 Task: Create validation rules in course object.
Action: Mouse moved to (634, 22)
Screenshot: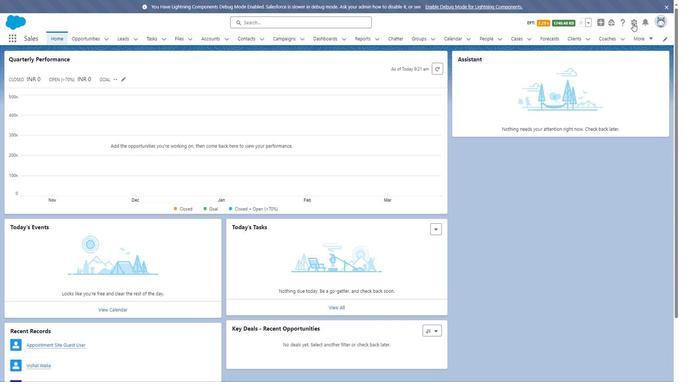 
Action: Mouse pressed left at (634, 22)
Screenshot: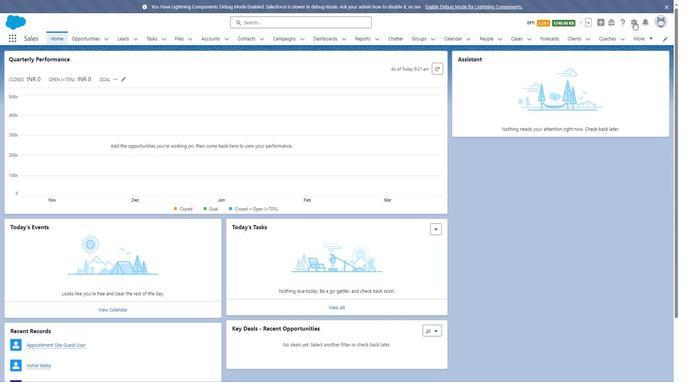 
Action: Mouse moved to (610, 42)
Screenshot: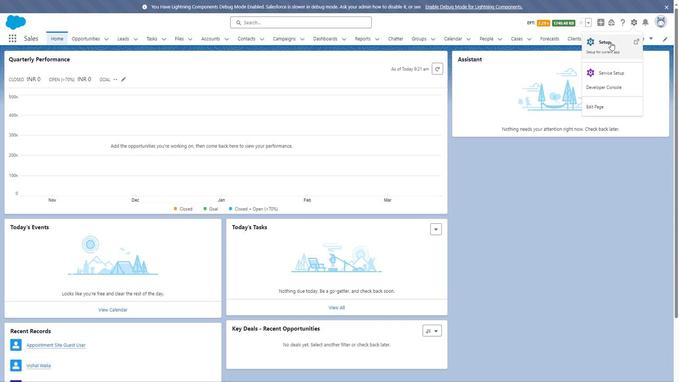 
Action: Mouse pressed left at (610, 42)
Screenshot: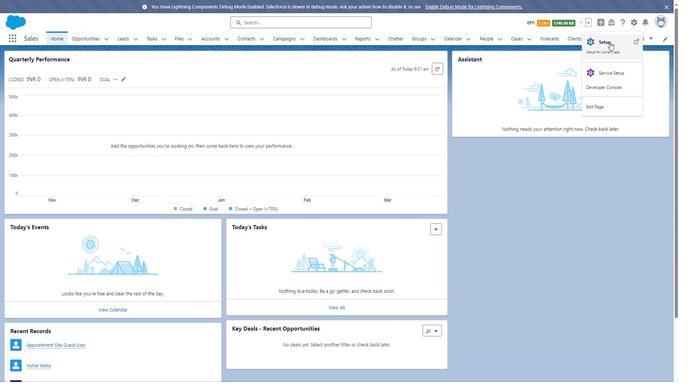 
Action: Mouse moved to (81, 38)
Screenshot: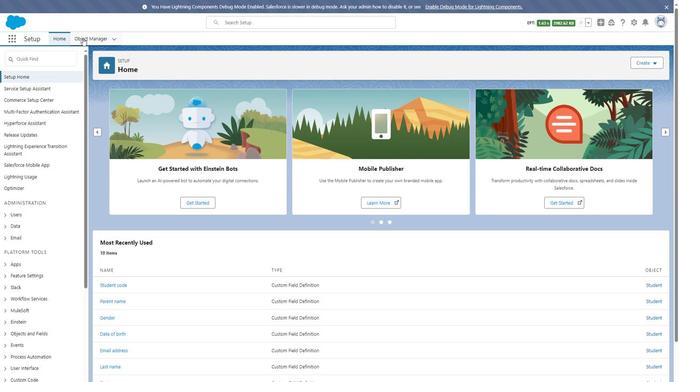 
Action: Mouse pressed left at (81, 38)
Screenshot: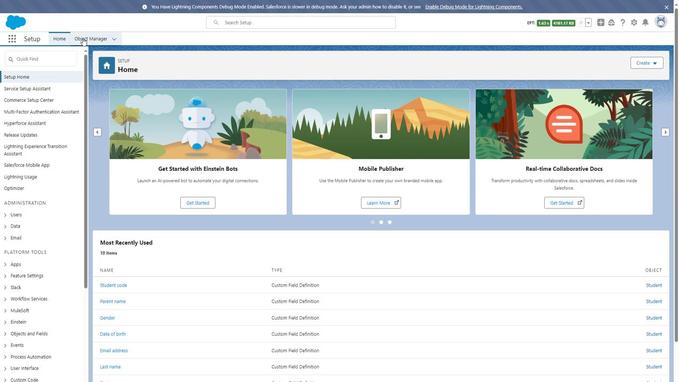 
Action: Mouse moved to (35, 303)
Screenshot: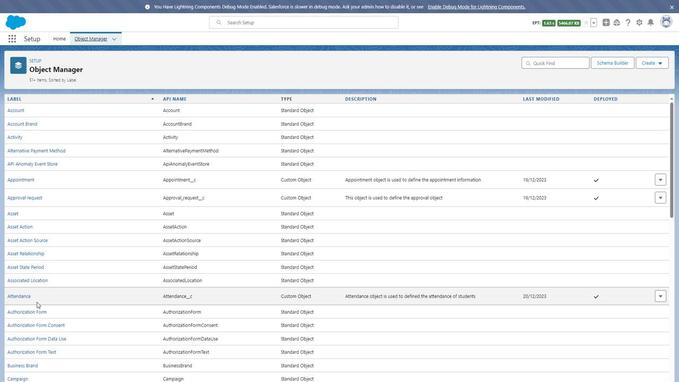 
Action: Mouse scrolled (35, 302) with delta (0, 0)
Screenshot: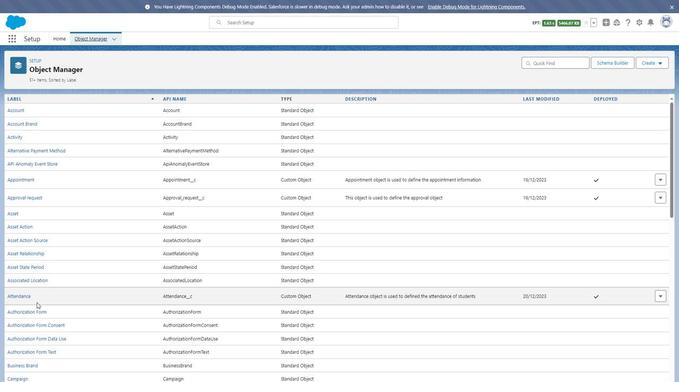 
Action: Mouse scrolled (35, 302) with delta (0, 0)
Screenshot: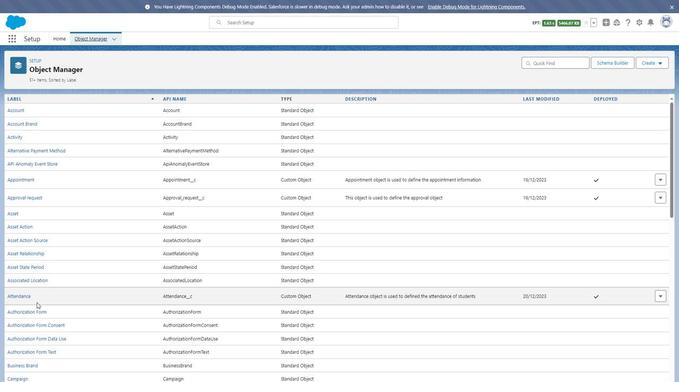 
Action: Mouse scrolled (35, 302) with delta (0, 0)
Screenshot: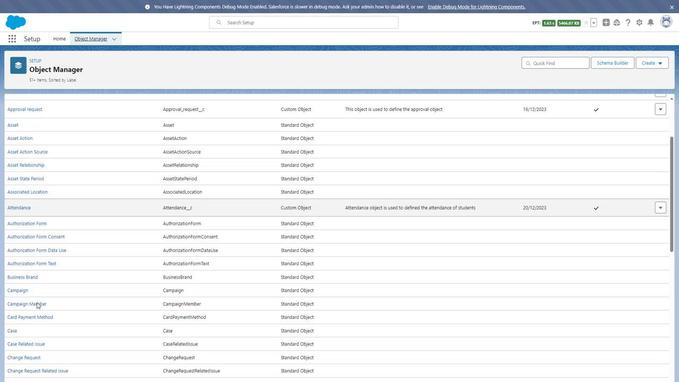 
Action: Mouse moved to (35, 303)
Screenshot: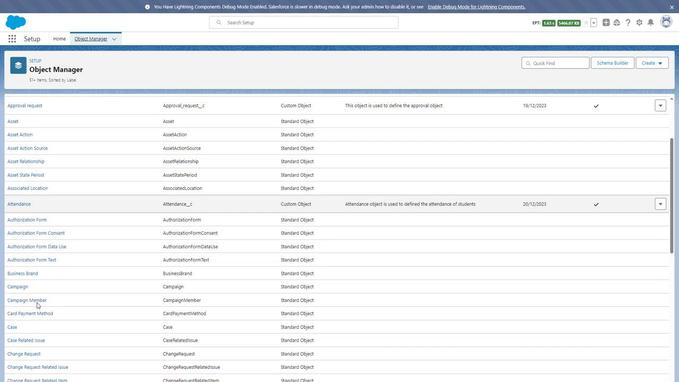 
Action: Mouse scrolled (35, 302) with delta (0, 0)
Screenshot: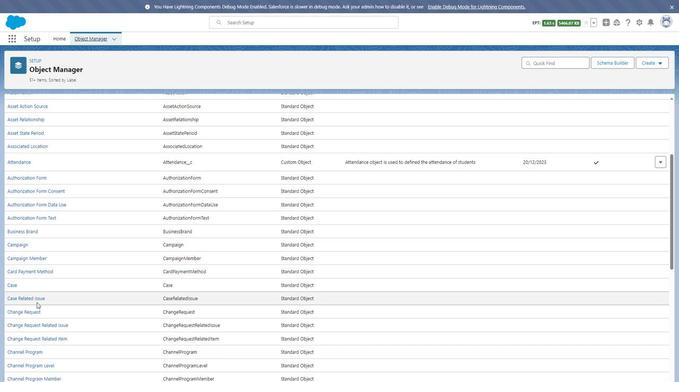 
Action: Mouse scrolled (35, 302) with delta (0, 0)
Screenshot: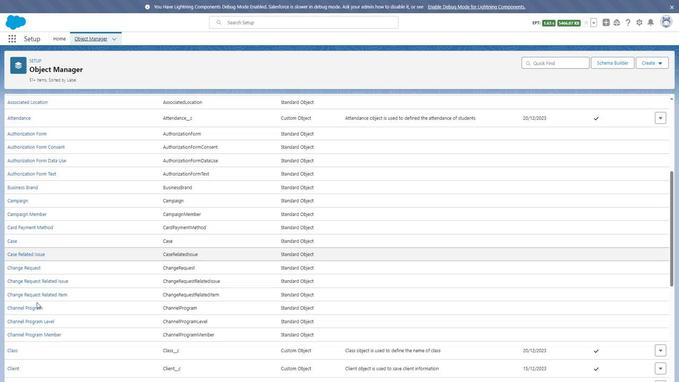 
Action: Mouse scrolled (35, 302) with delta (0, 0)
Screenshot: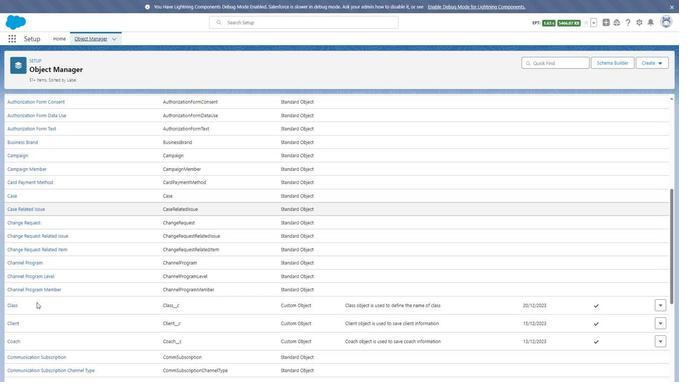 
Action: Mouse moved to (10, 282)
Screenshot: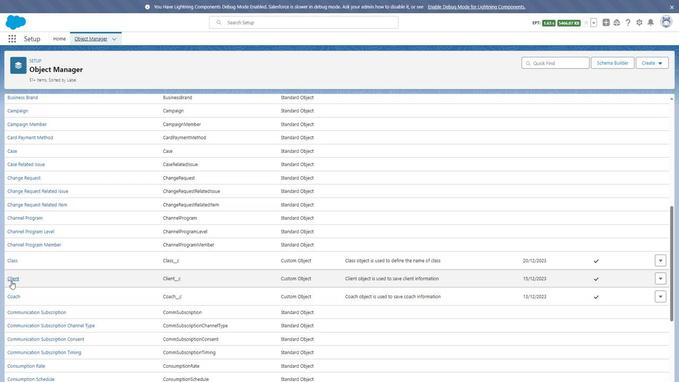 
Action: Mouse scrolled (10, 282) with delta (0, 0)
Screenshot: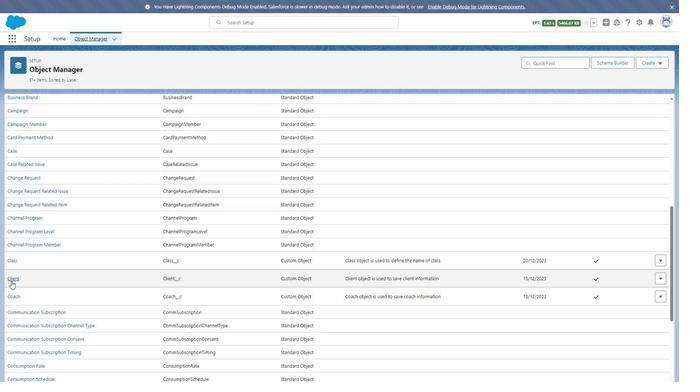 
Action: Mouse scrolled (10, 282) with delta (0, 0)
Screenshot: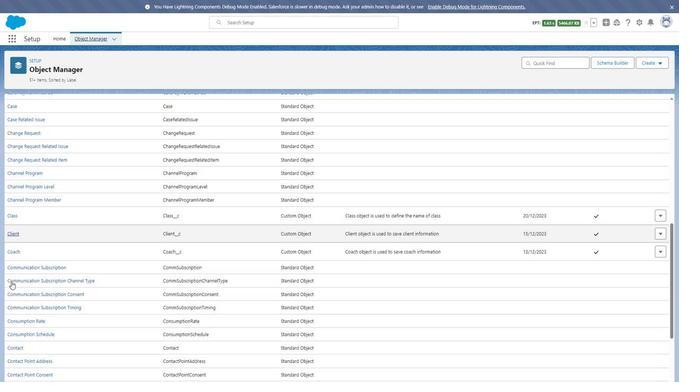 
Action: Mouse scrolled (10, 282) with delta (0, 0)
Screenshot: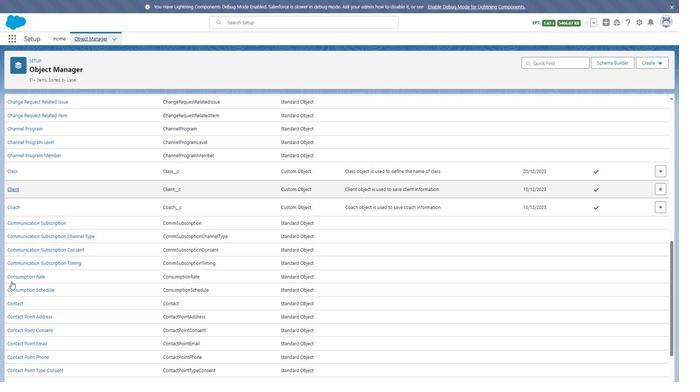 
Action: Mouse scrolled (10, 282) with delta (0, 0)
Screenshot: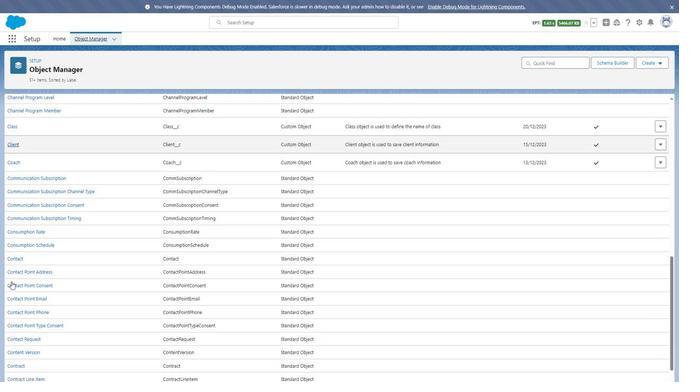 
Action: Mouse scrolled (10, 282) with delta (0, 0)
Screenshot: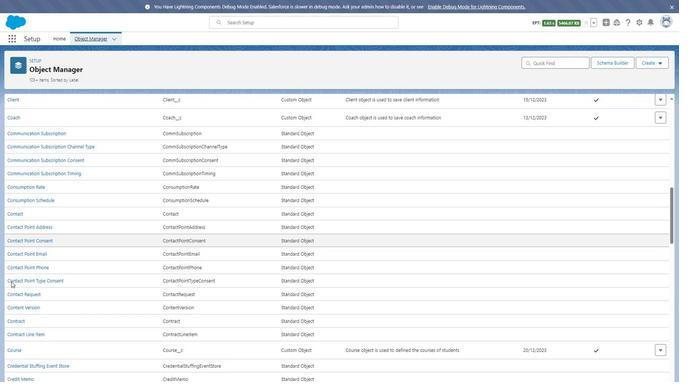 
Action: Mouse moved to (10, 283)
Screenshot: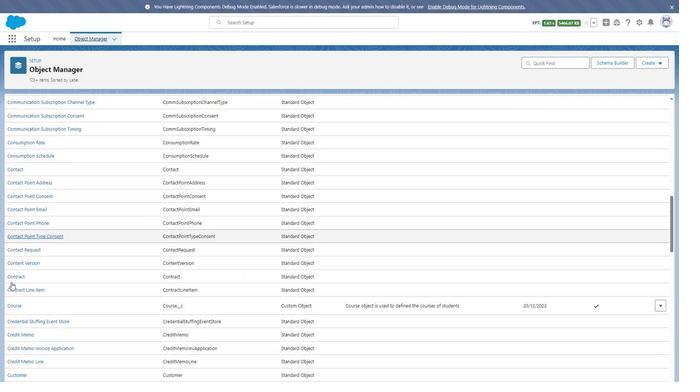 
Action: Mouse scrolled (10, 283) with delta (0, 0)
Screenshot: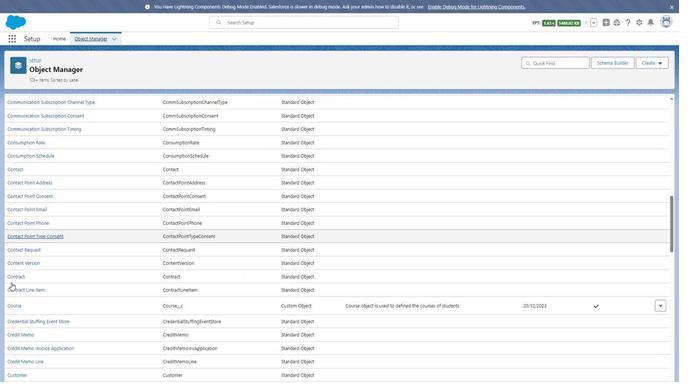 
Action: Mouse moved to (15, 261)
Screenshot: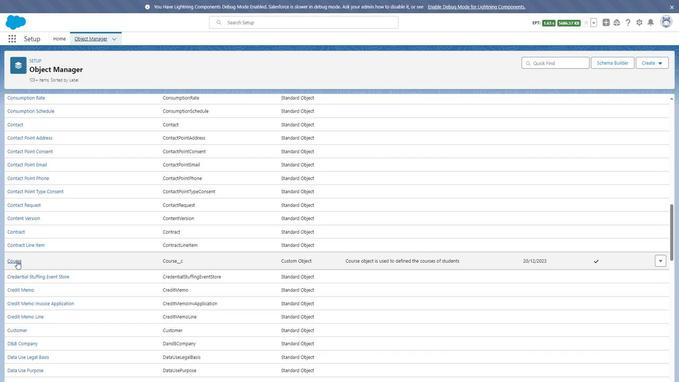 
Action: Mouse pressed left at (15, 261)
Screenshot: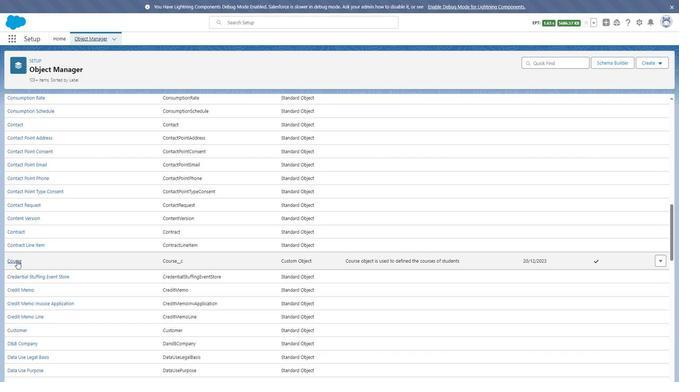 
Action: Mouse moved to (40, 109)
Screenshot: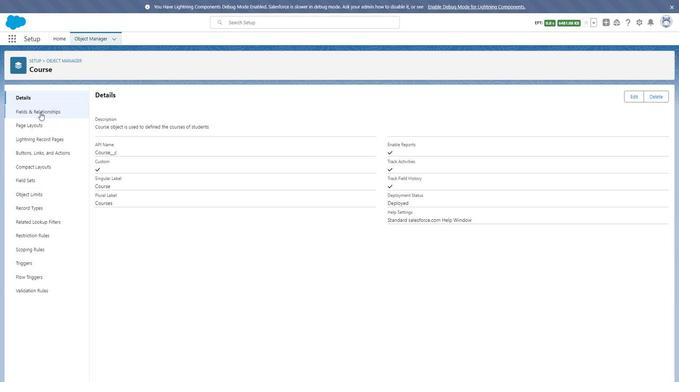 
Action: Mouse pressed left at (40, 109)
Screenshot: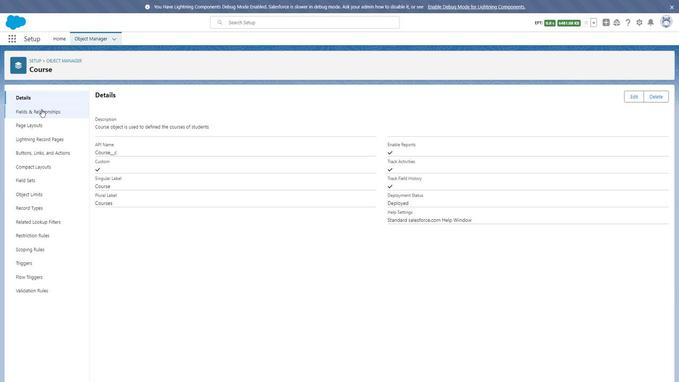 
Action: Mouse moved to (101, 130)
Screenshot: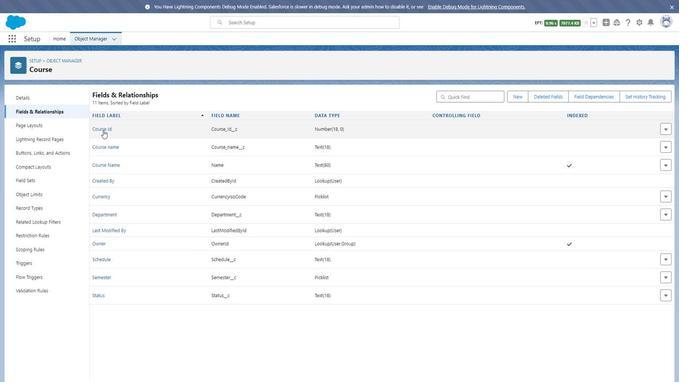 
Action: Mouse pressed left at (101, 130)
Screenshot: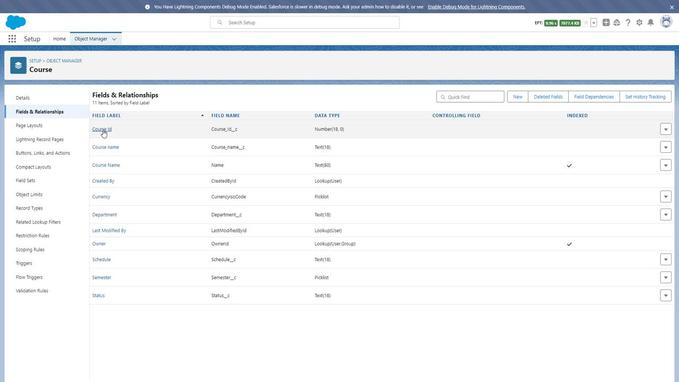 
Action: Mouse moved to (276, 310)
Screenshot: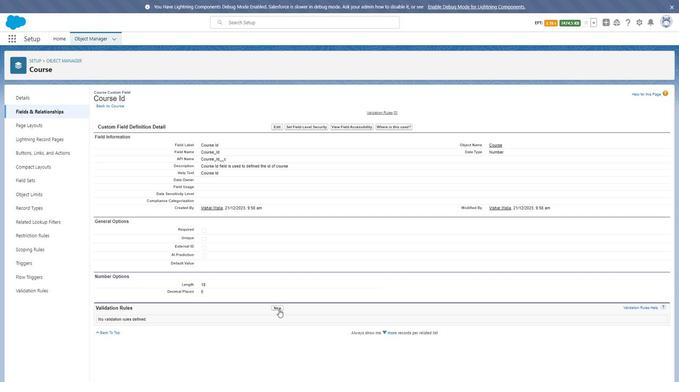 
Action: Mouse pressed left at (276, 310)
Screenshot: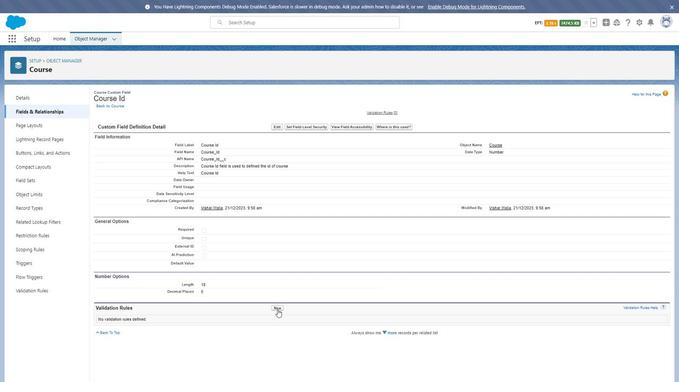 
Action: Mouse moved to (143, 142)
Screenshot: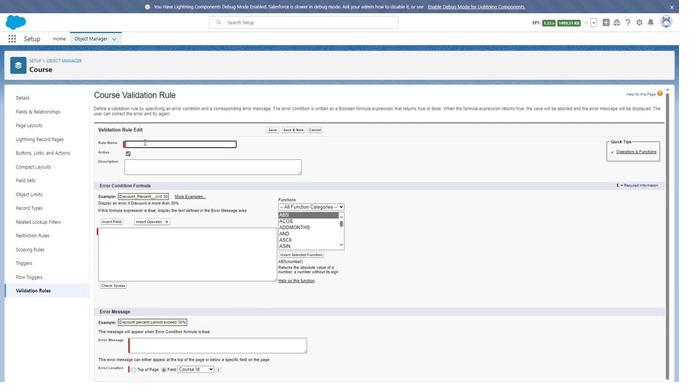 
Action: Mouse pressed left at (143, 142)
Screenshot: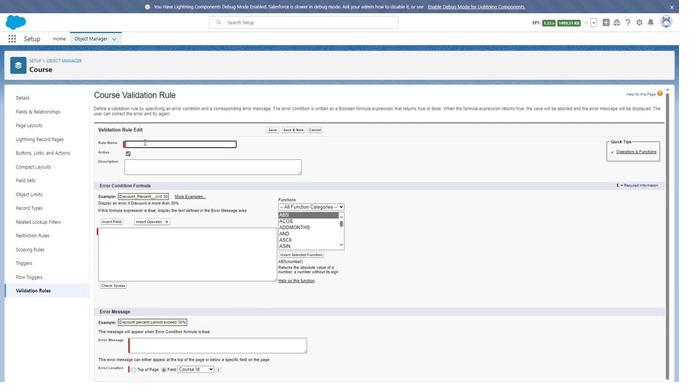 
Action: Key pressed <Key.shift>Course<Key.space><Key.shift>Id<Key.space>rule
Screenshot: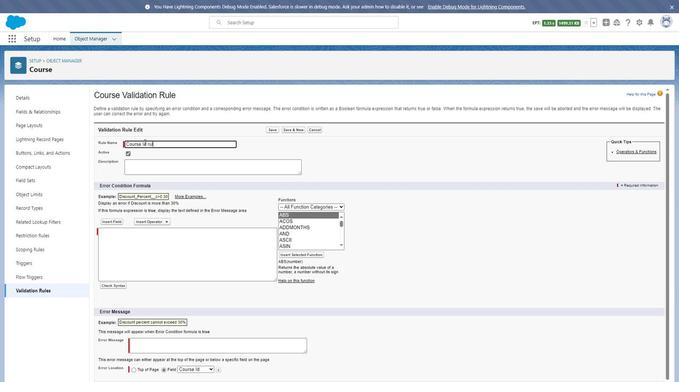 
Action: Mouse moved to (158, 167)
Screenshot: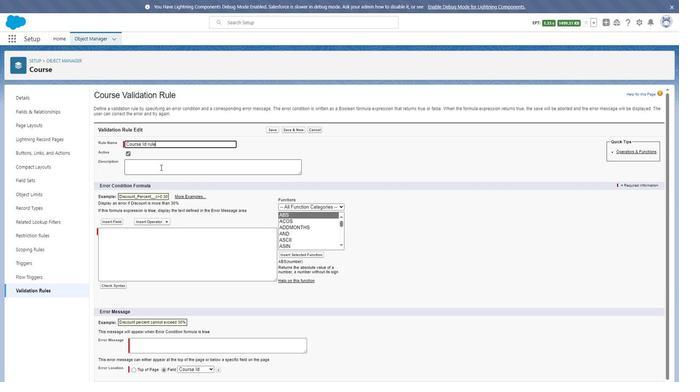 
Action: Mouse pressed left at (158, 167)
Screenshot: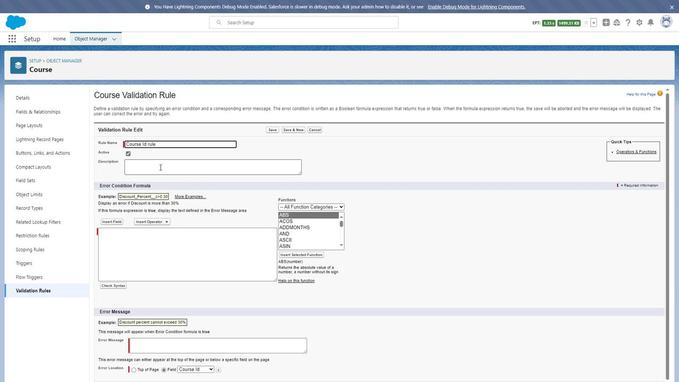 
Action: Mouse moved to (138, 165)
Screenshot: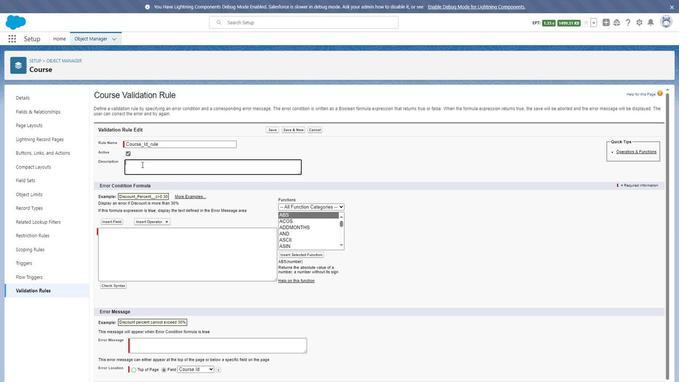 
Action: Key pressed <Key.shift>Course<Key.space><Key.shift>ID<Key.space><Key.backspace><Key.backspace>d<Key.space>rule<Key.space>is<Key.space>the<Key.space>rule<Key.space>which<Key.space>defined<Key.space>the<Key.space>course<Key.space><Key.shift>Id<Key.space>with<Key.space>limit
Screenshot: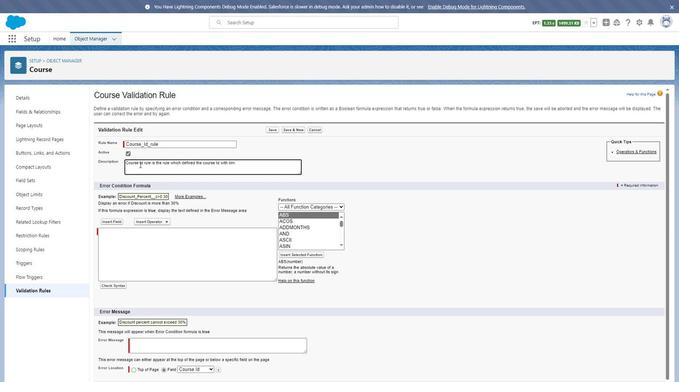 
Action: Mouse moved to (116, 223)
Screenshot: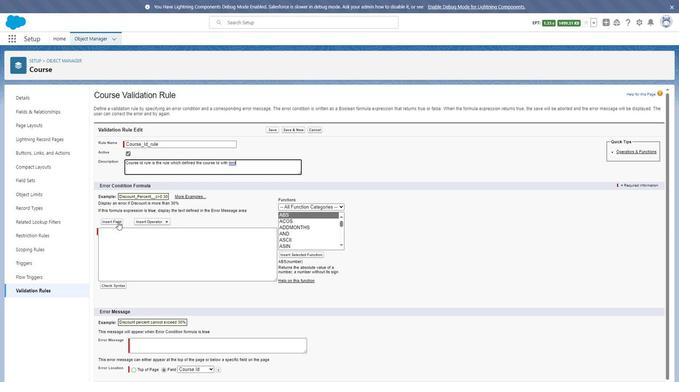 
Action: Mouse pressed left at (116, 223)
Screenshot: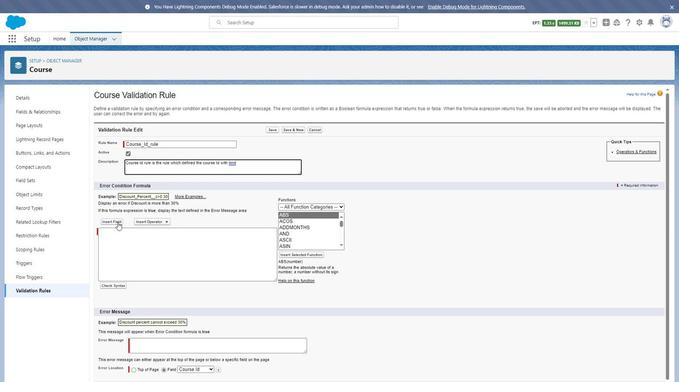 
Action: Mouse moved to (312, 233)
Screenshot: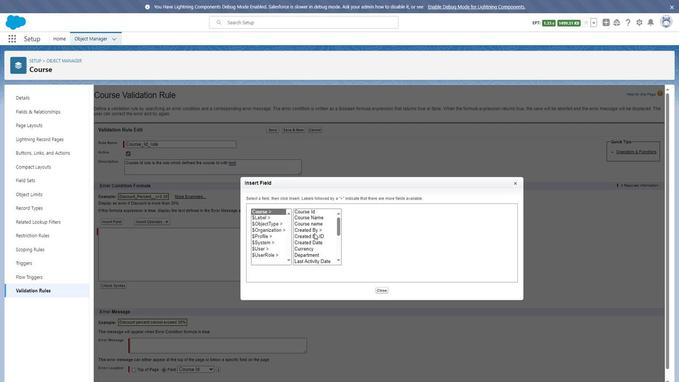 
Action: Mouse scrolled (312, 232) with delta (0, 0)
Screenshot: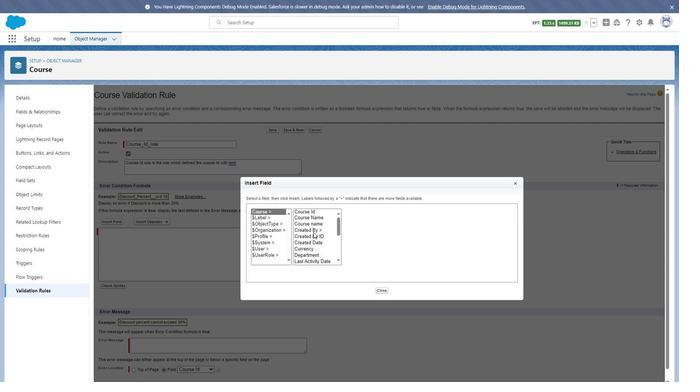 
Action: Mouse scrolled (312, 232) with delta (0, 0)
Screenshot: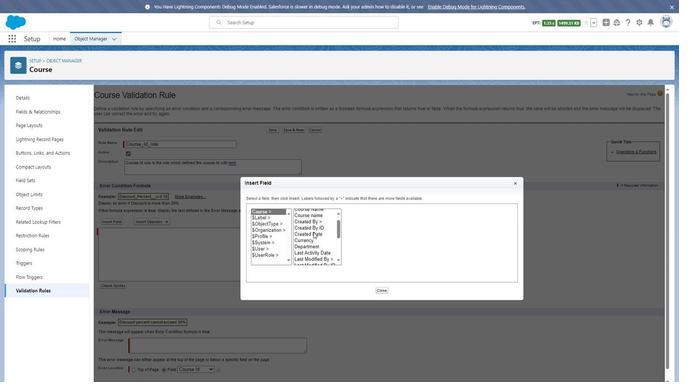 
Action: Mouse moved to (337, 230)
Screenshot: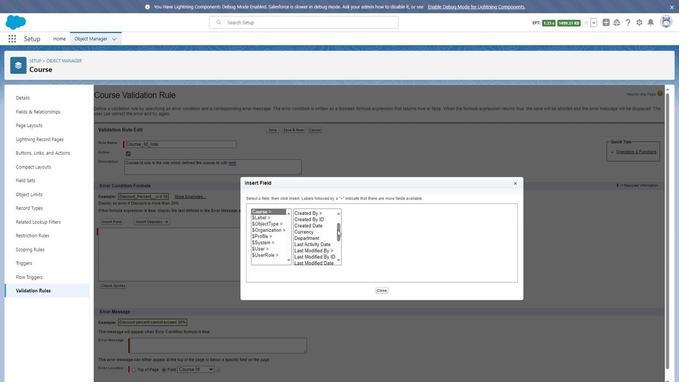 
Action: Mouse pressed left at (337, 230)
Screenshot: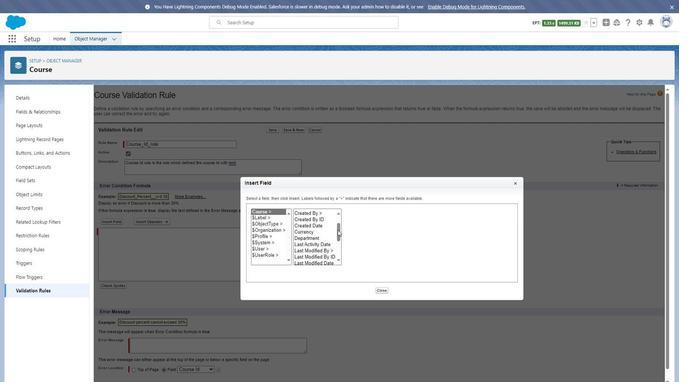 
Action: Mouse moved to (307, 210)
Screenshot: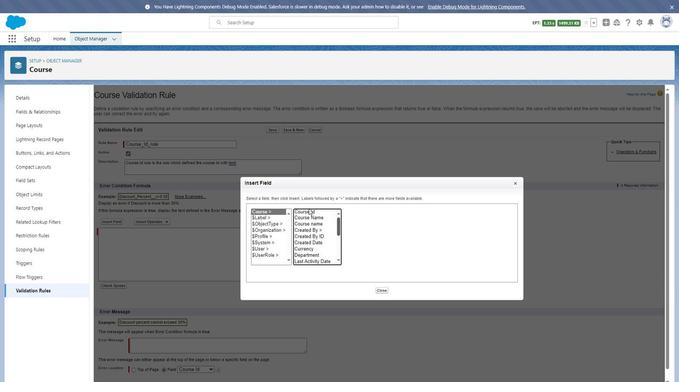 
Action: Mouse pressed left at (307, 210)
Screenshot: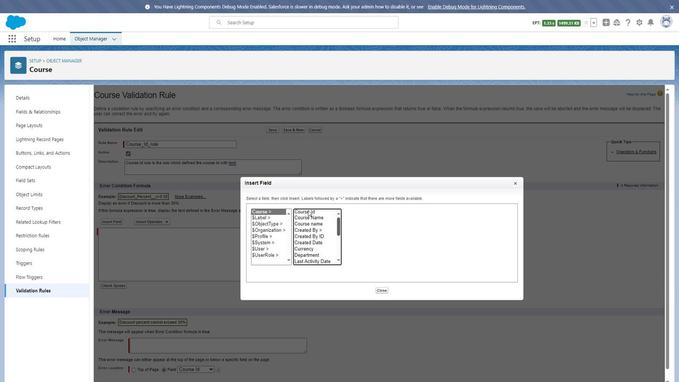 
Action: Mouse moved to (363, 248)
Screenshot: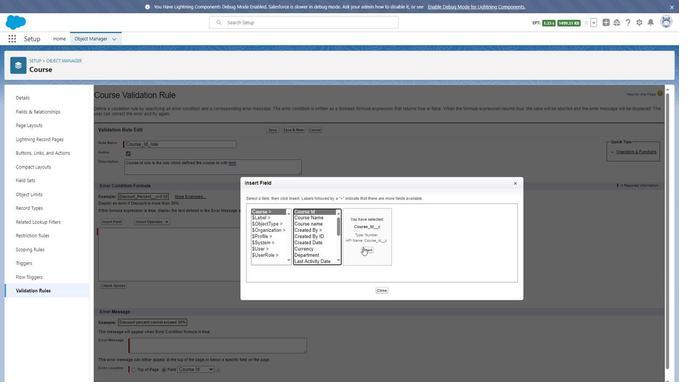 
Action: Mouse pressed left at (363, 248)
Screenshot: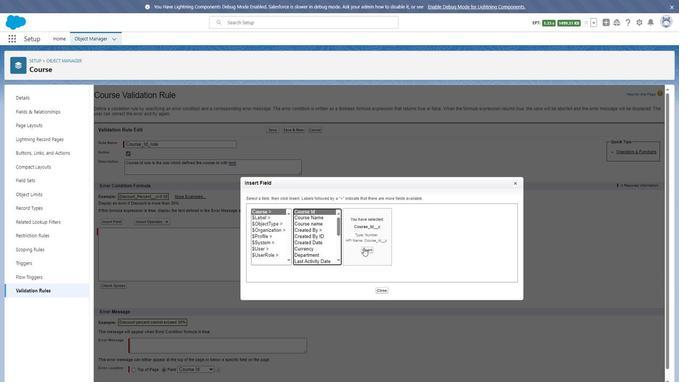 
Action: Mouse moved to (299, 255)
Screenshot: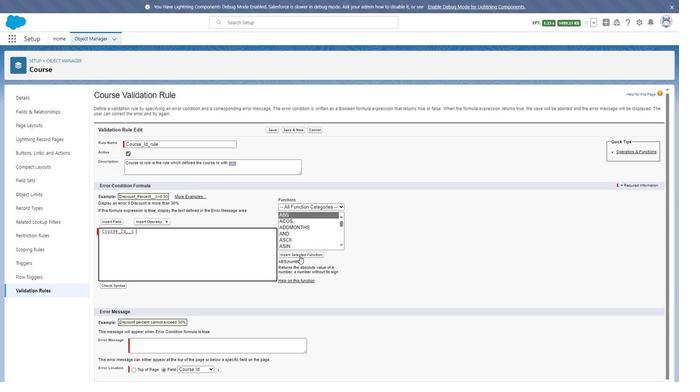 
Action: Mouse pressed left at (299, 255)
Screenshot: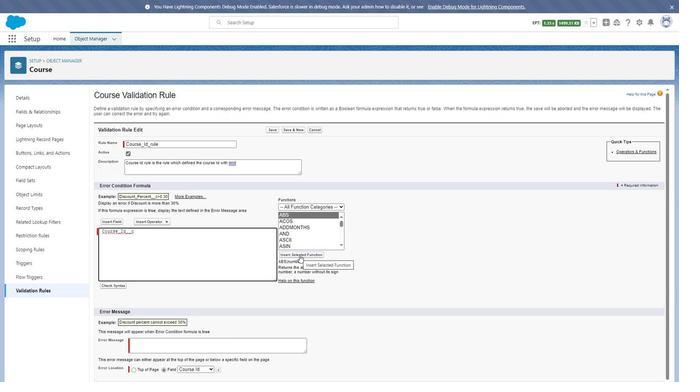 
Action: Mouse moved to (159, 233)
Screenshot: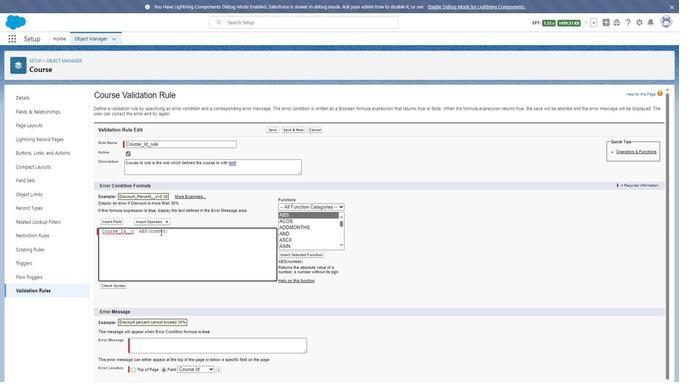 
Action: Key pressed <Key.backspace><Key.backspace><Key.backspace><Key.backspace><Key.backspace><Key.backspace><Key.backspace><Key.backspace><Key.backspace><Key.backspace><Key.backspace><Key.backspace><Key.backspace><Key.backspace>
Screenshot: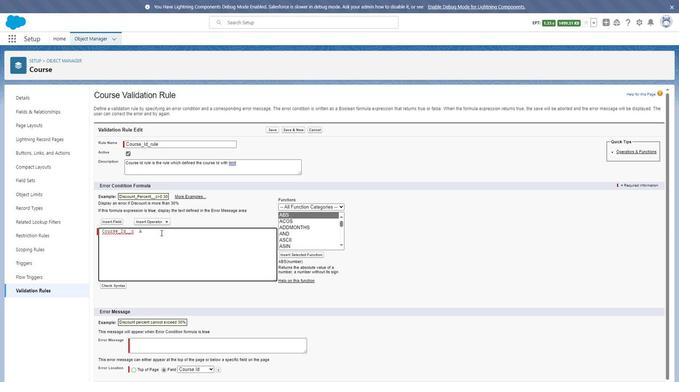 
Action: Mouse moved to (161, 233)
Screenshot: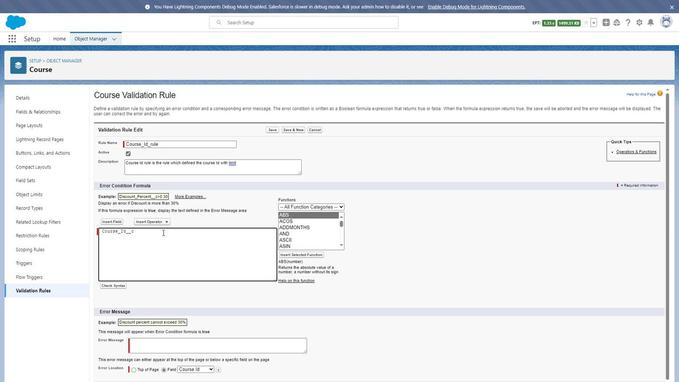 
Action: Key pressed <Key.space>
Screenshot: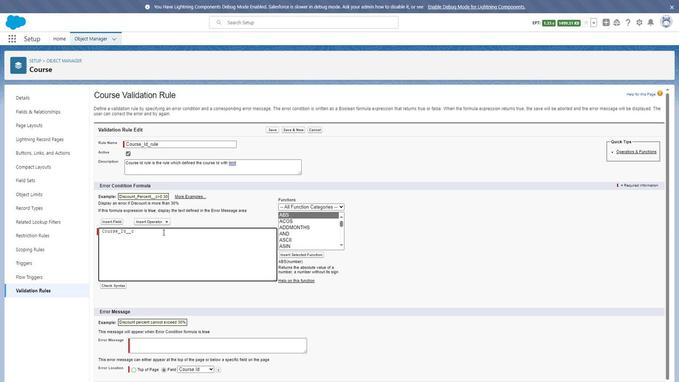 
Action: Mouse moved to (156, 222)
Screenshot: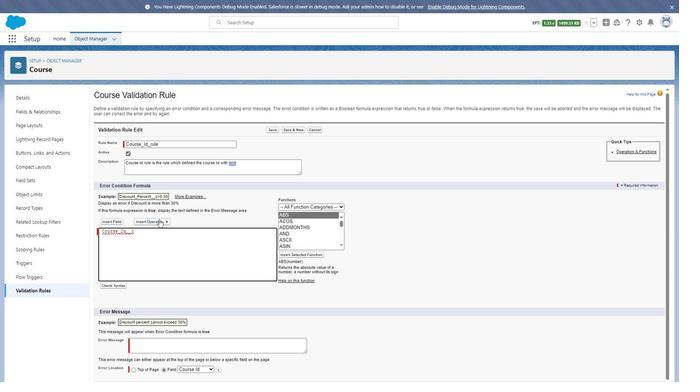 
Action: Mouse pressed left at (156, 222)
Screenshot: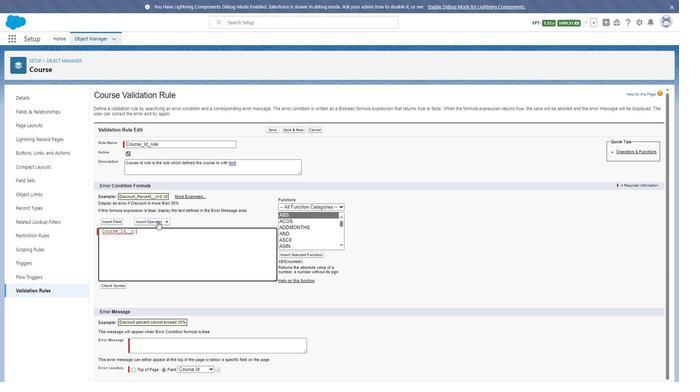 
Action: Mouse moved to (149, 309)
Screenshot: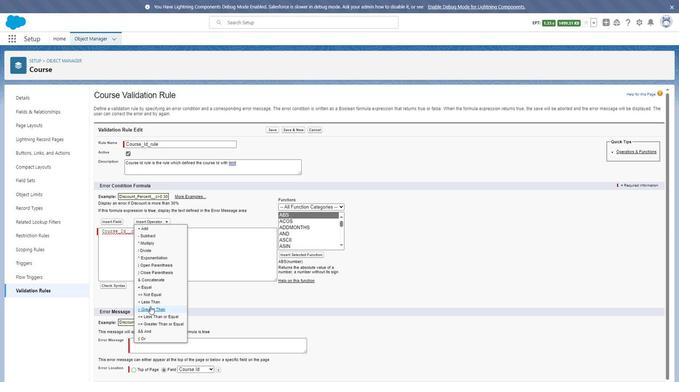 
Action: Mouse pressed left at (149, 309)
Screenshot: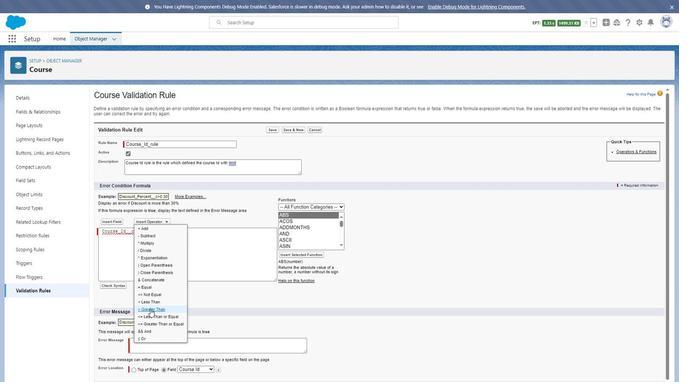 
Action: Mouse moved to (148, 309)
Screenshot: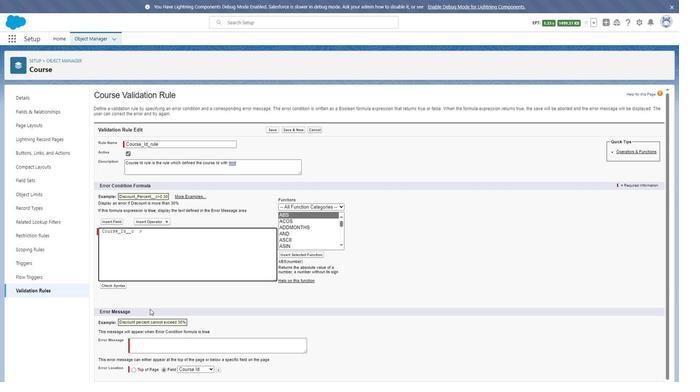 
Action: Key pressed 0
Screenshot: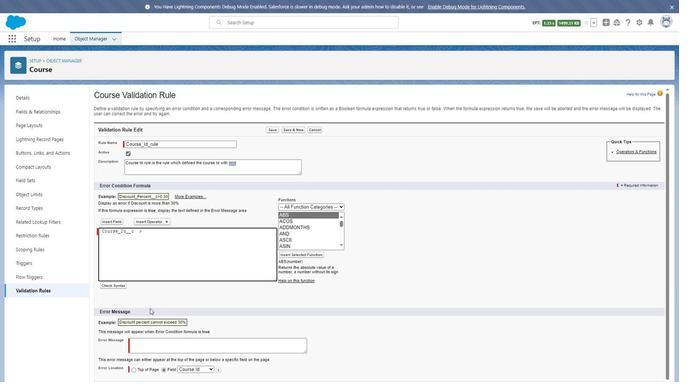
Action: Mouse moved to (118, 285)
Screenshot: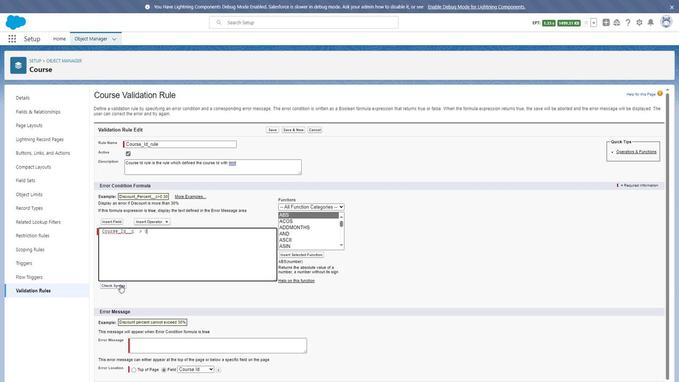 
Action: Mouse pressed left at (118, 285)
Screenshot: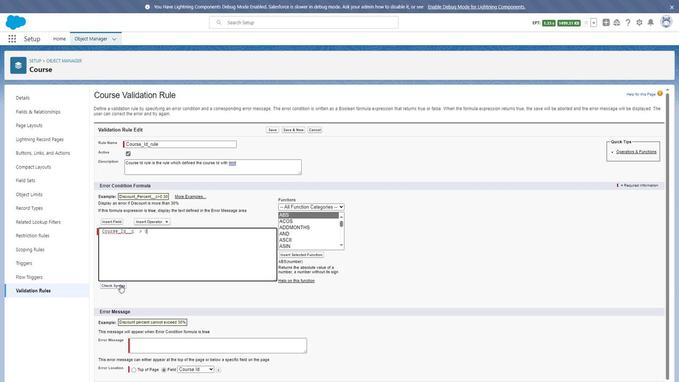 
Action: Mouse moved to (143, 344)
Screenshot: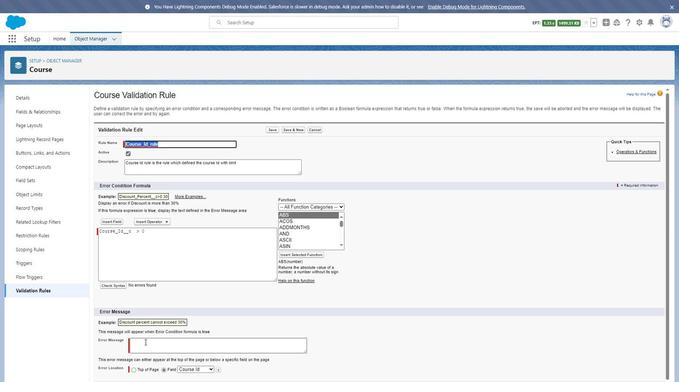 
Action: Mouse pressed left at (143, 344)
Screenshot: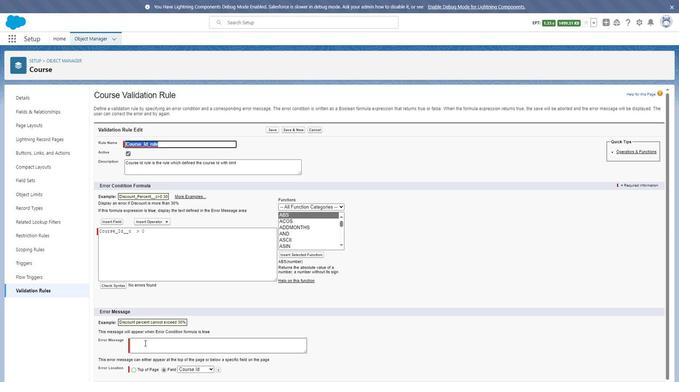 
Action: Mouse moved to (143, 344)
Screenshot: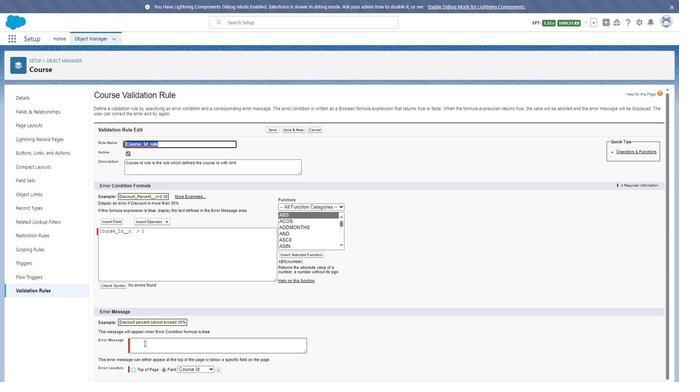 
Action: Key pressed <Key.shift><Key.shift><Key.shift><Key.shift><Key.shift><Key.shift><Key.shift><Key.shift><Key.shift><Key.shift><Key.shift><Key.shift><Key.shift><Key.shift><Key.shift><Key.shift>Course<Key.space><Key.shift>I<Key.shift><Key.shift><Key.shift><Key.shift><Key.shift><Key.shift><Key.shift><Key.shift>D<Key.space><Key.backspace><Key.backspace>d<Key.space>should<Key.space>be<Key.space>greater<Key.space>than<Key.space>0
Screenshot: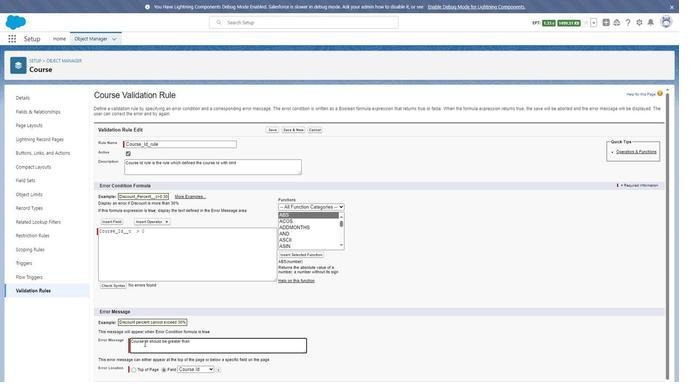 
Action: Mouse moved to (269, 386)
Screenshot: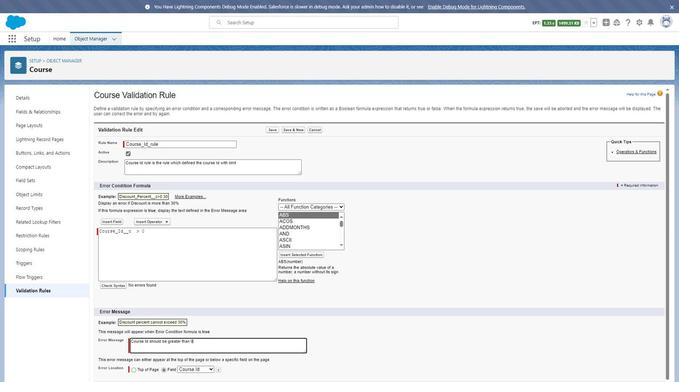 
Action: Mouse pressed left at (269, 386)
Screenshot: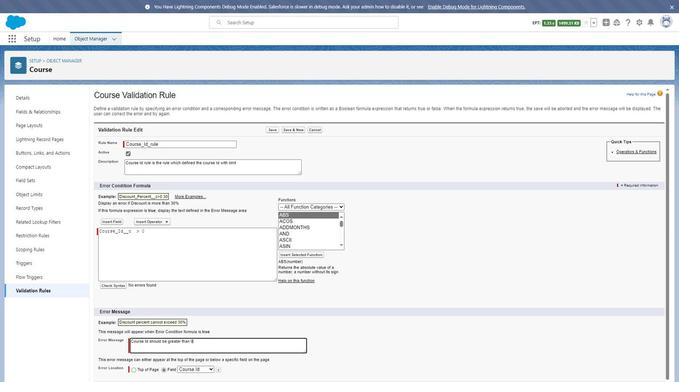 
Action: Mouse moved to (84, 35)
Screenshot: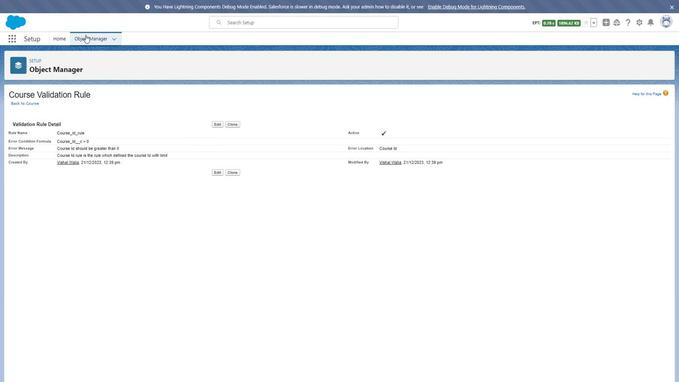 
Action: Mouse pressed left at (84, 35)
Screenshot: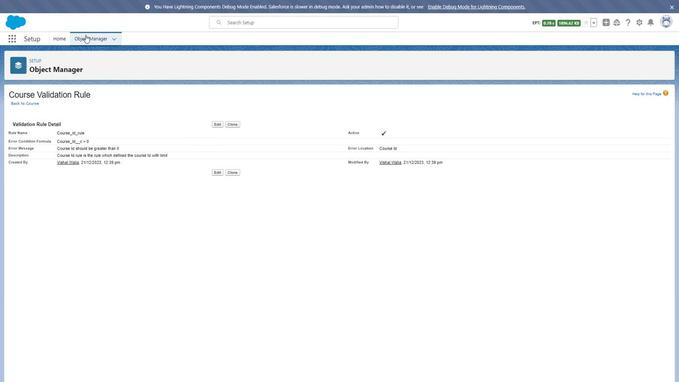 
Action: Mouse moved to (51, 273)
Screenshot: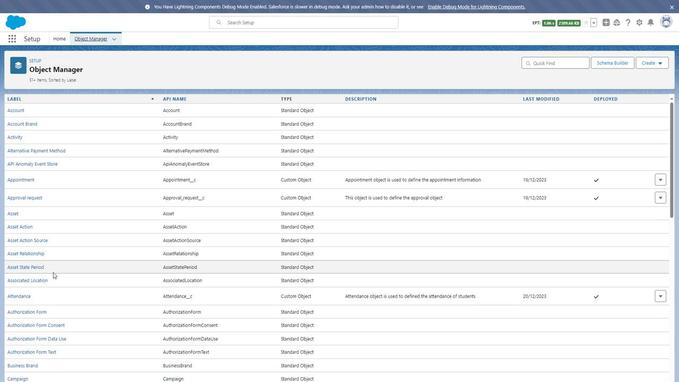 
Action: Mouse scrolled (51, 272) with delta (0, 0)
Screenshot: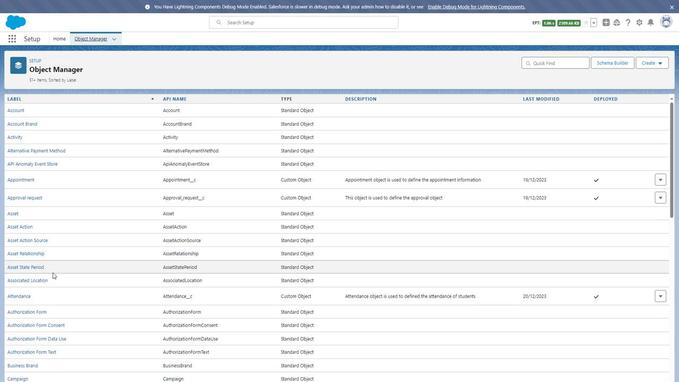 
Action: Mouse scrolled (51, 272) with delta (0, 0)
Screenshot: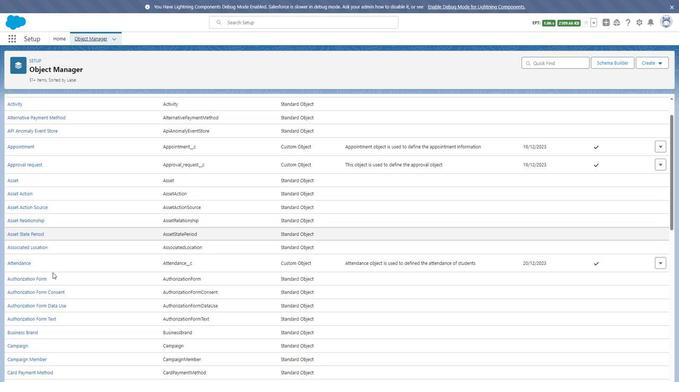 
Action: Mouse scrolled (51, 272) with delta (0, 0)
Screenshot: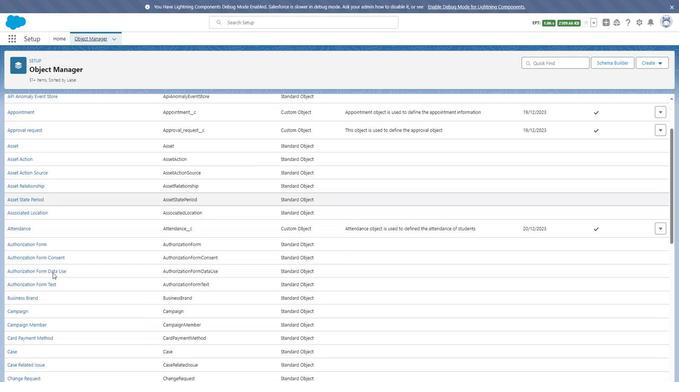 
Action: Mouse scrolled (51, 272) with delta (0, 0)
Screenshot: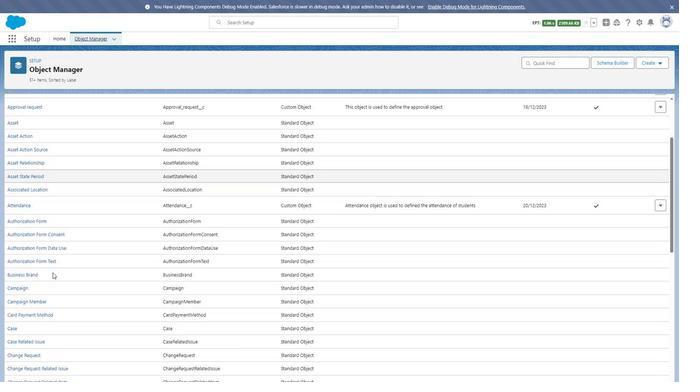 
Action: Mouse scrolled (51, 272) with delta (0, 0)
Screenshot: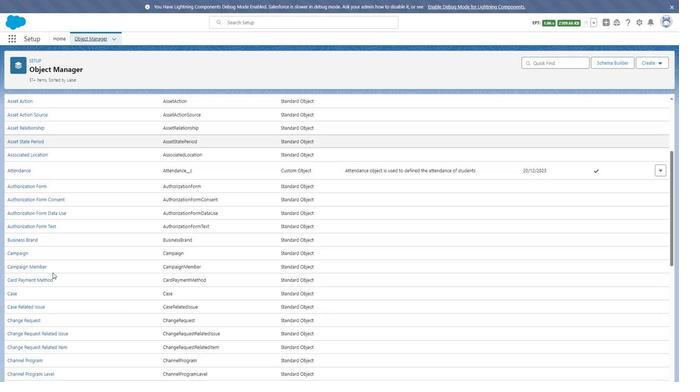
Action: Mouse scrolled (51, 272) with delta (0, 0)
Screenshot: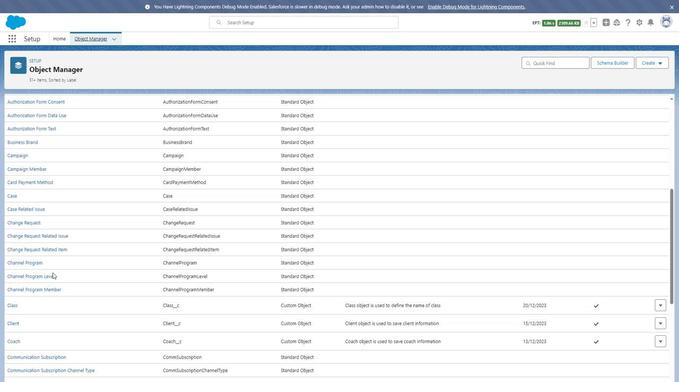 
Action: Mouse scrolled (51, 272) with delta (0, 0)
Screenshot: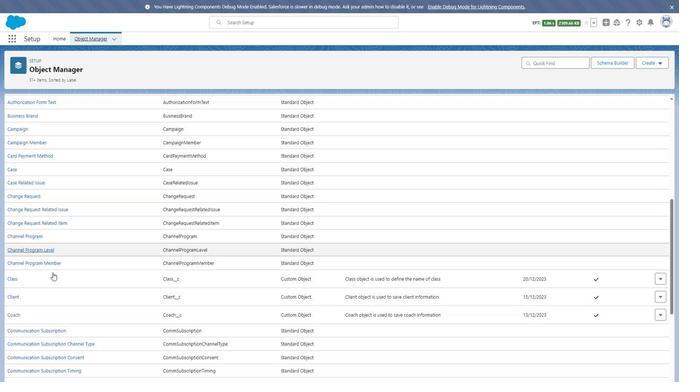 
Action: Mouse scrolled (51, 272) with delta (0, 0)
Screenshot: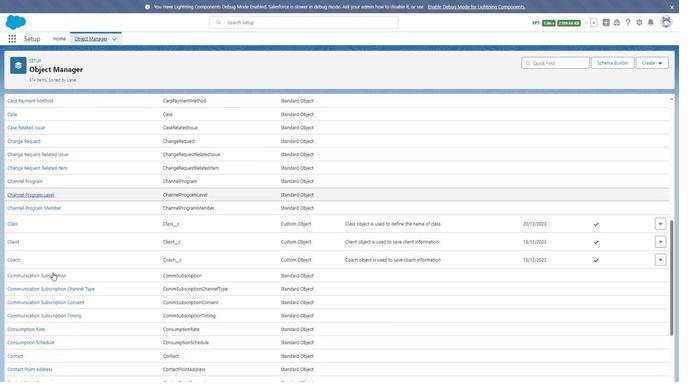 
Action: Mouse scrolled (51, 272) with delta (0, 0)
Screenshot: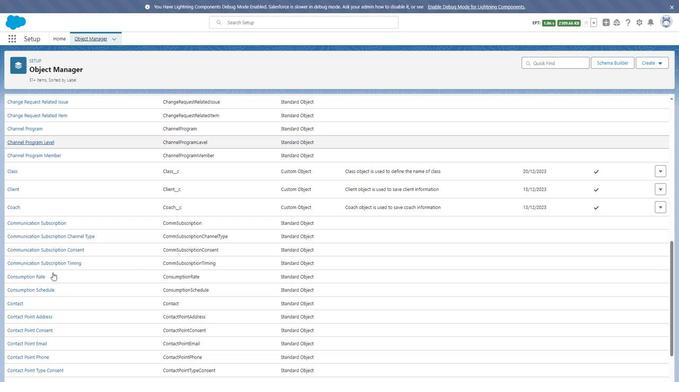 
Action: Mouse scrolled (51, 272) with delta (0, 0)
Screenshot: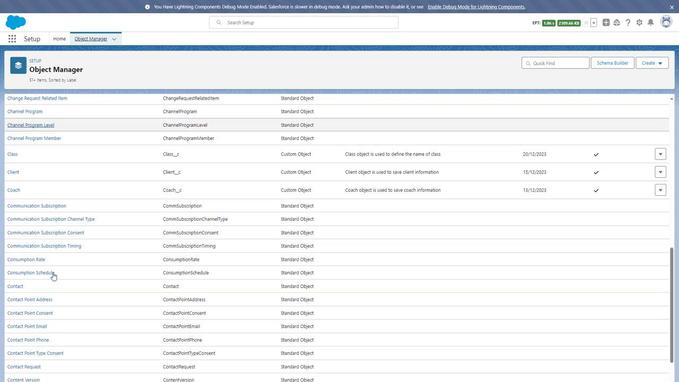 
Action: Mouse scrolled (51, 272) with delta (0, 0)
Screenshot: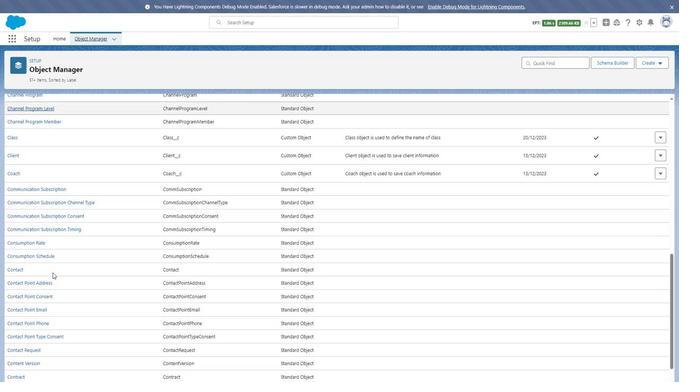 
Action: Mouse scrolled (51, 272) with delta (0, 0)
Screenshot: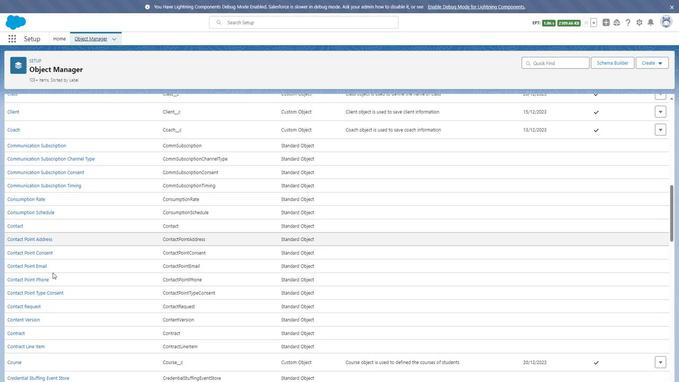 
Action: Mouse scrolled (51, 272) with delta (0, 0)
Screenshot: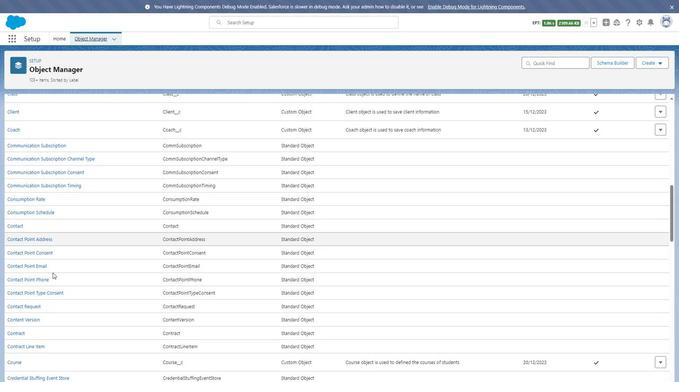 
Action: Mouse scrolled (51, 272) with delta (0, 0)
Screenshot: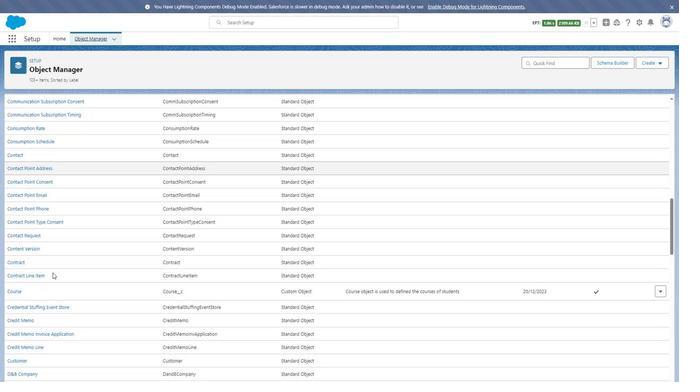 
Action: Mouse scrolled (51, 272) with delta (0, 0)
Screenshot: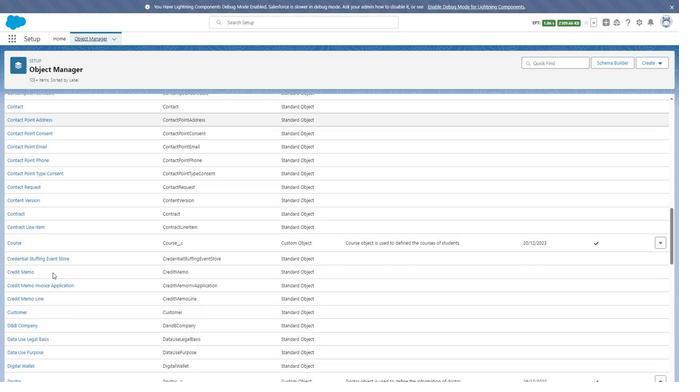 
Action: Mouse scrolled (51, 272) with delta (0, 0)
Screenshot: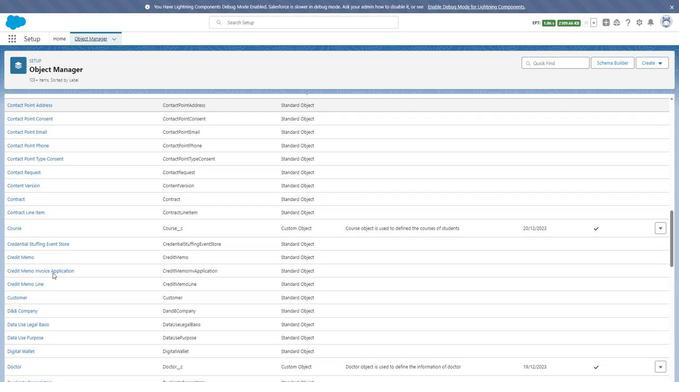 
Action: Mouse moved to (13, 139)
Screenshot: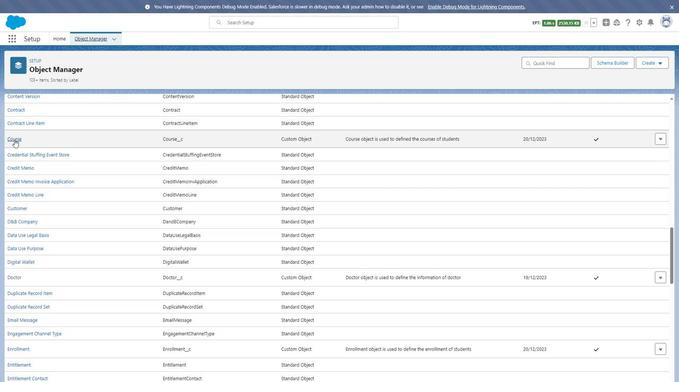 
Action: Mouse pressed left at (13, 139)
Screenshot: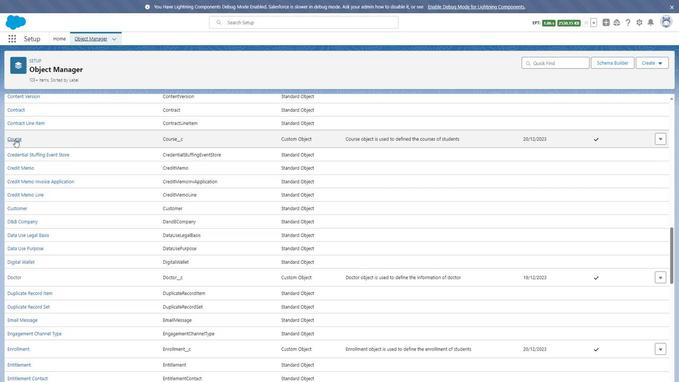 
Action: Mouse moved to (34, 111)
Screenshot: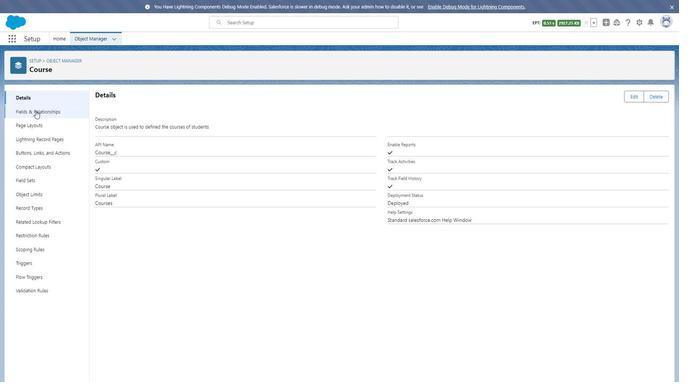 
Action: Mouse pressed left at (34, 111)
Screenshot: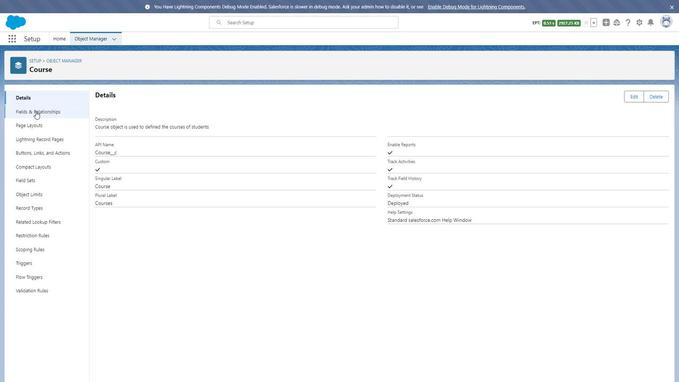 
Action: Mouse moved to (212, 195)
Screenshot: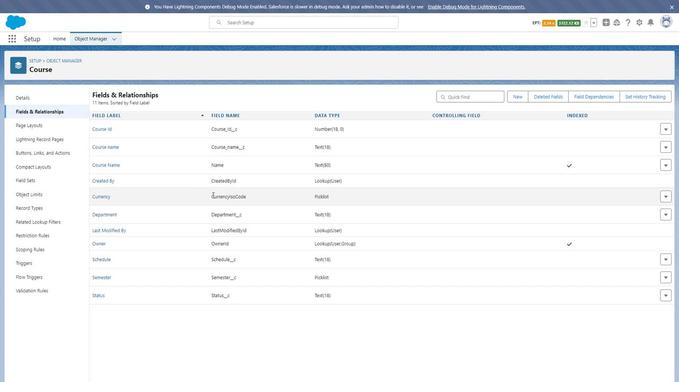 
